 Task: Search for flights from Rome to Spain from August 4 to August 10 and ensure the language is set to English (United States).
Action: Mouse moved to (570, 654)
Screenshot: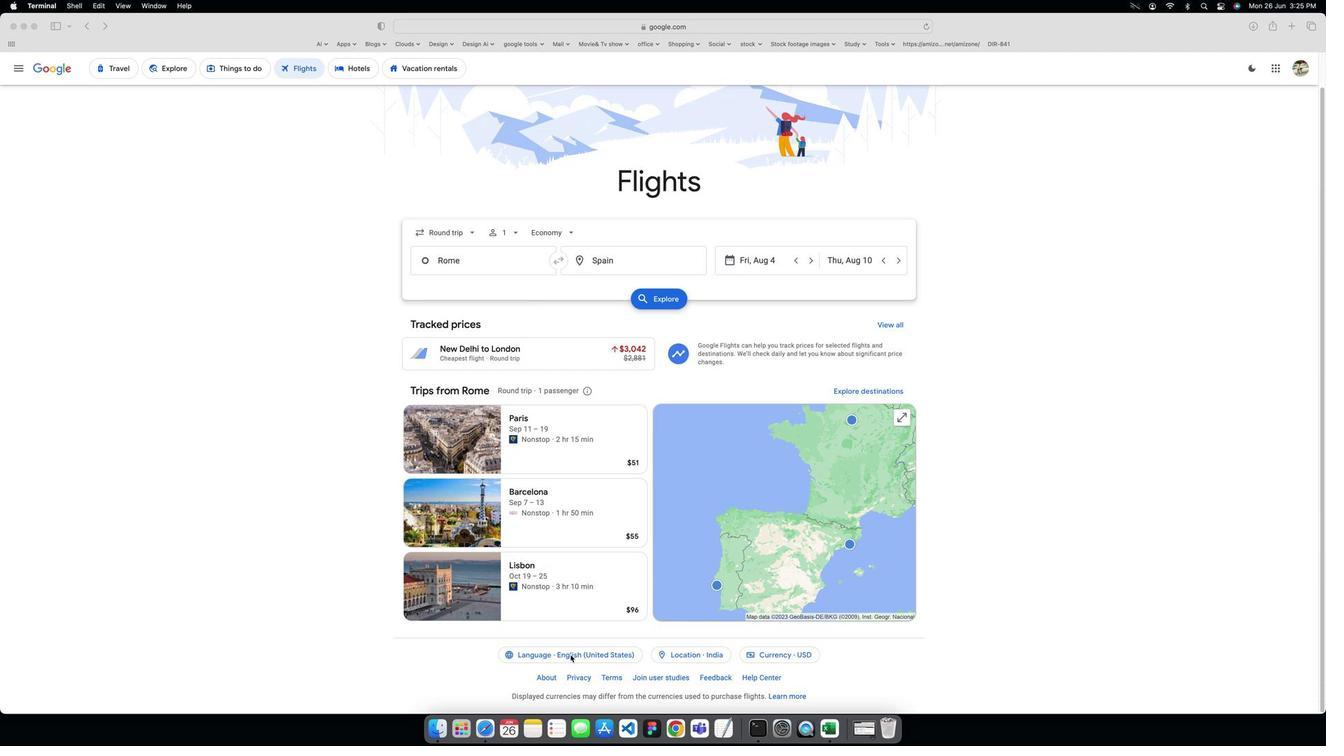 
Action: Mouse pressed left at (570, 654)
Screenshot: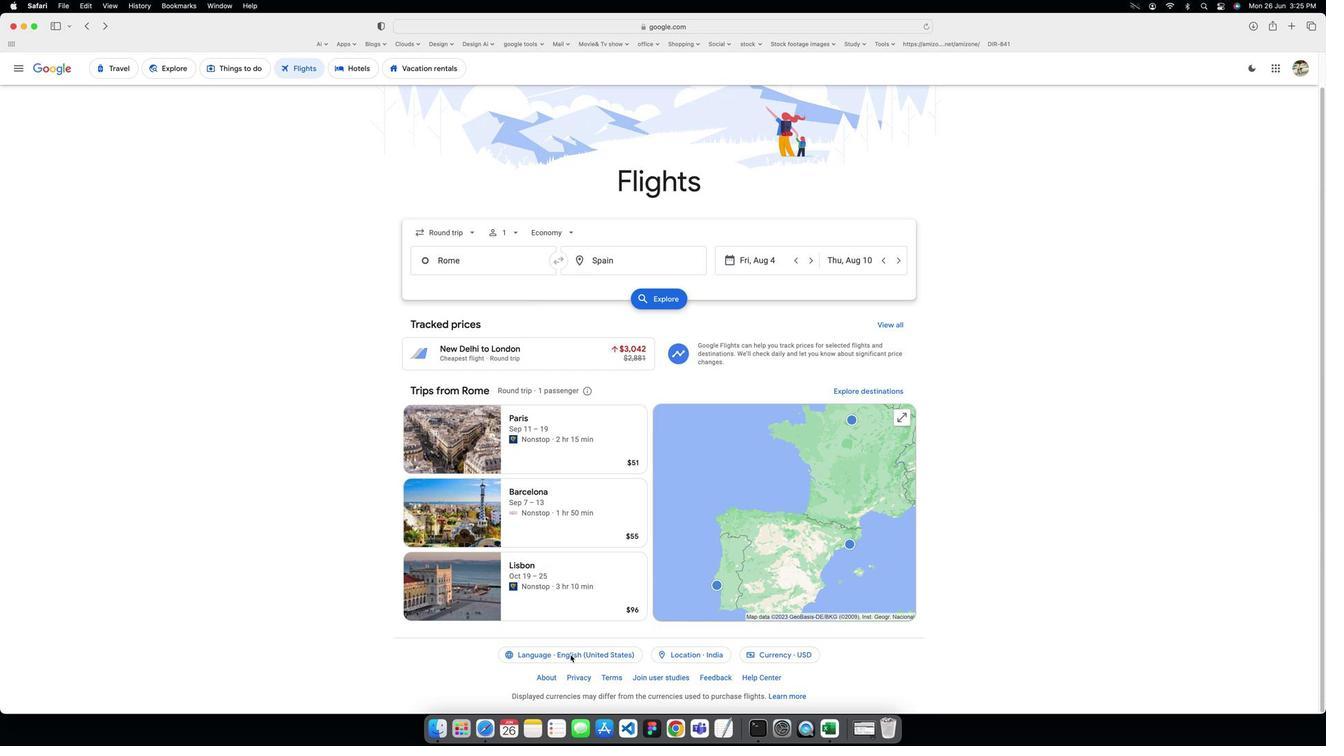 
Action: Mouse moved to (564, 654)
Screenshot: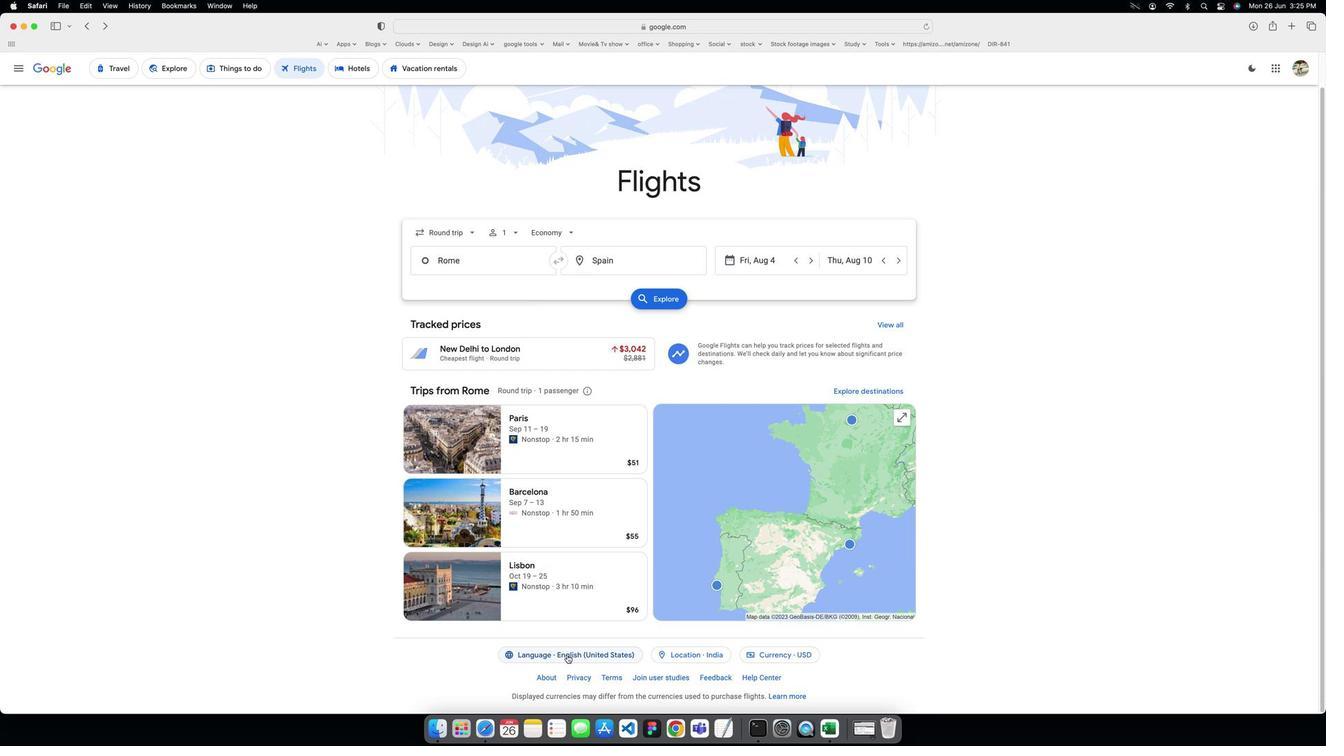 
Action: Mouse pressed left at (564, 654)
Screenshot: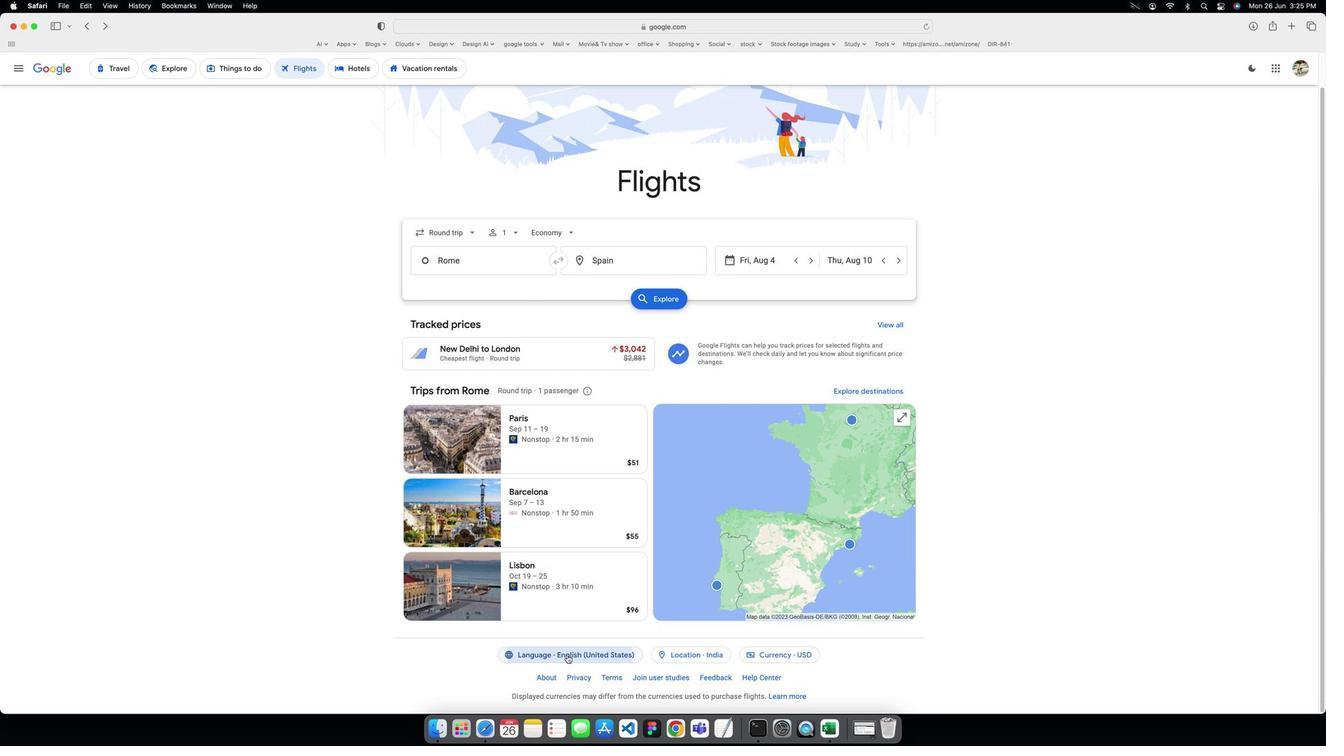 
Action: Mouse moved to (674, 445)
Screenshot: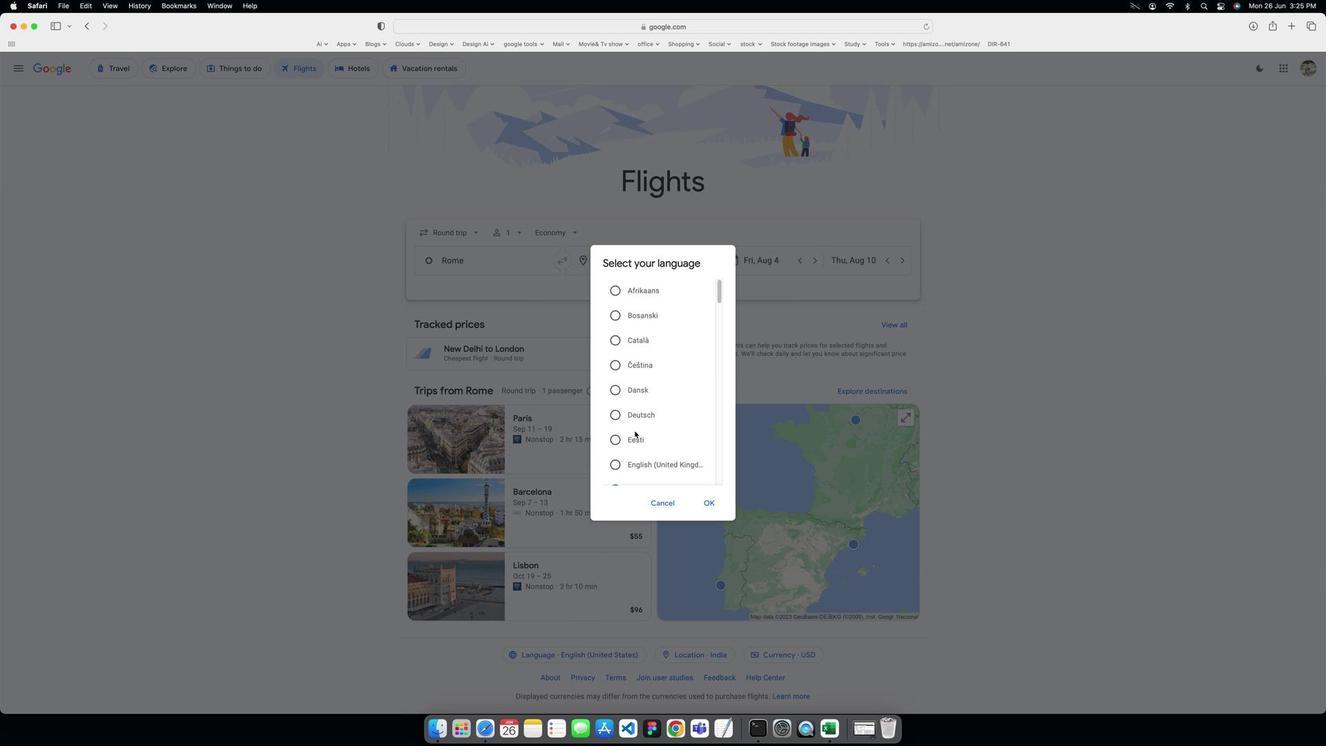 
Action: Mouse scrolled (674, 445) with delta (-358, 43)
Screenshot: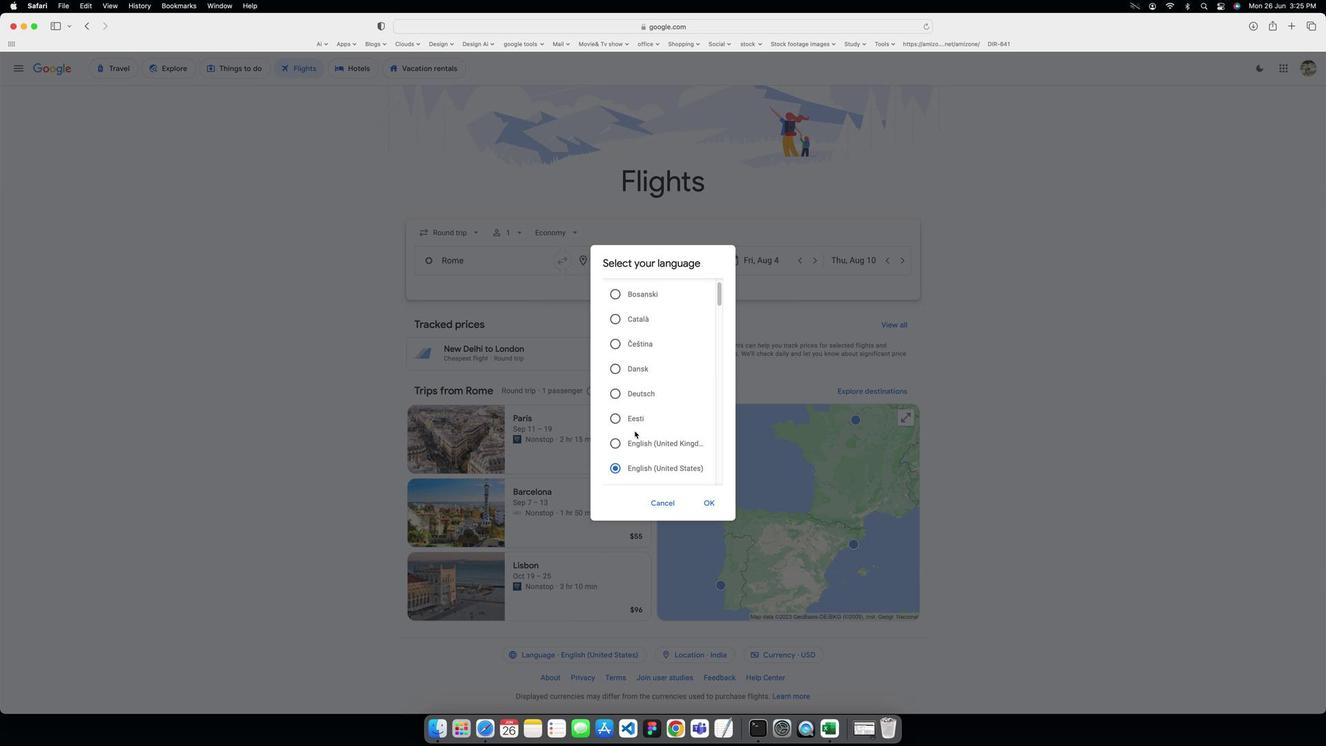 
Action: Mouse scrolled (674, 445) with delta (-358, 43)
Screenshot: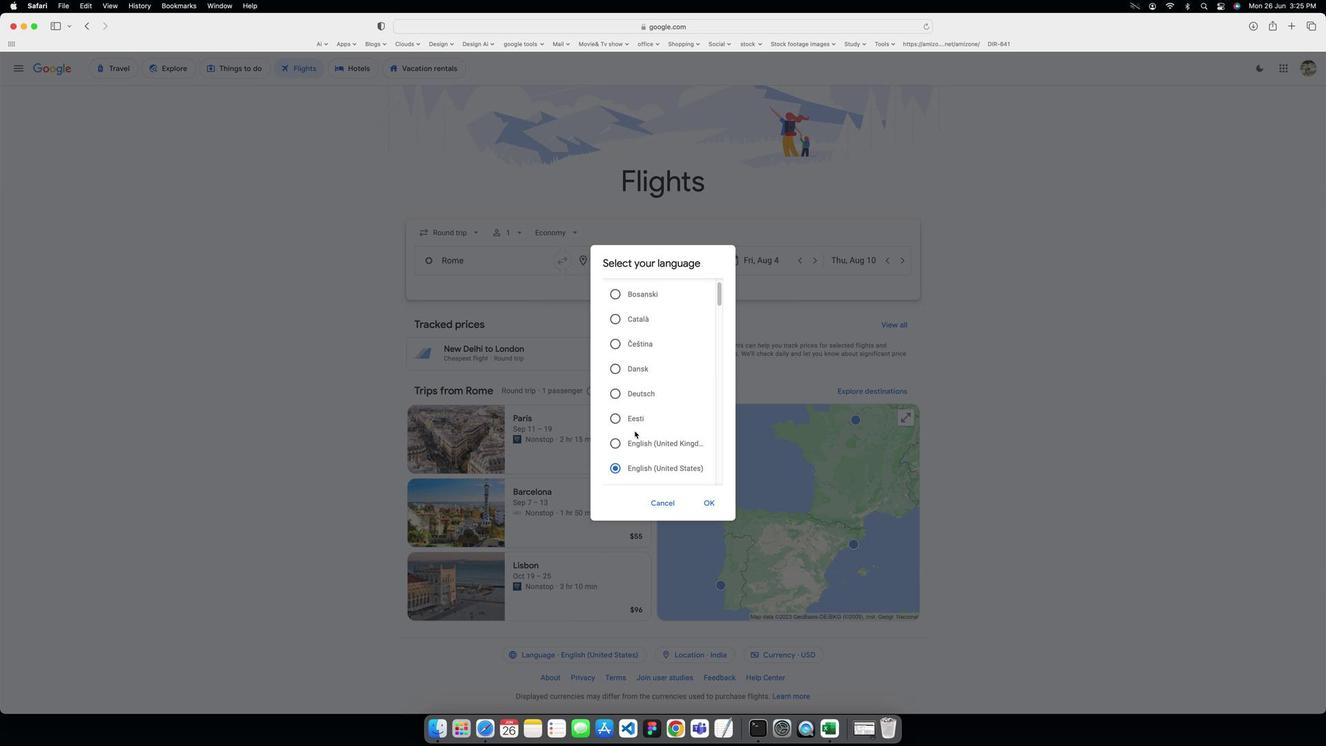 
Action: Mouse scrolled (674, 445) with delta (-358, 42)
Screenshot: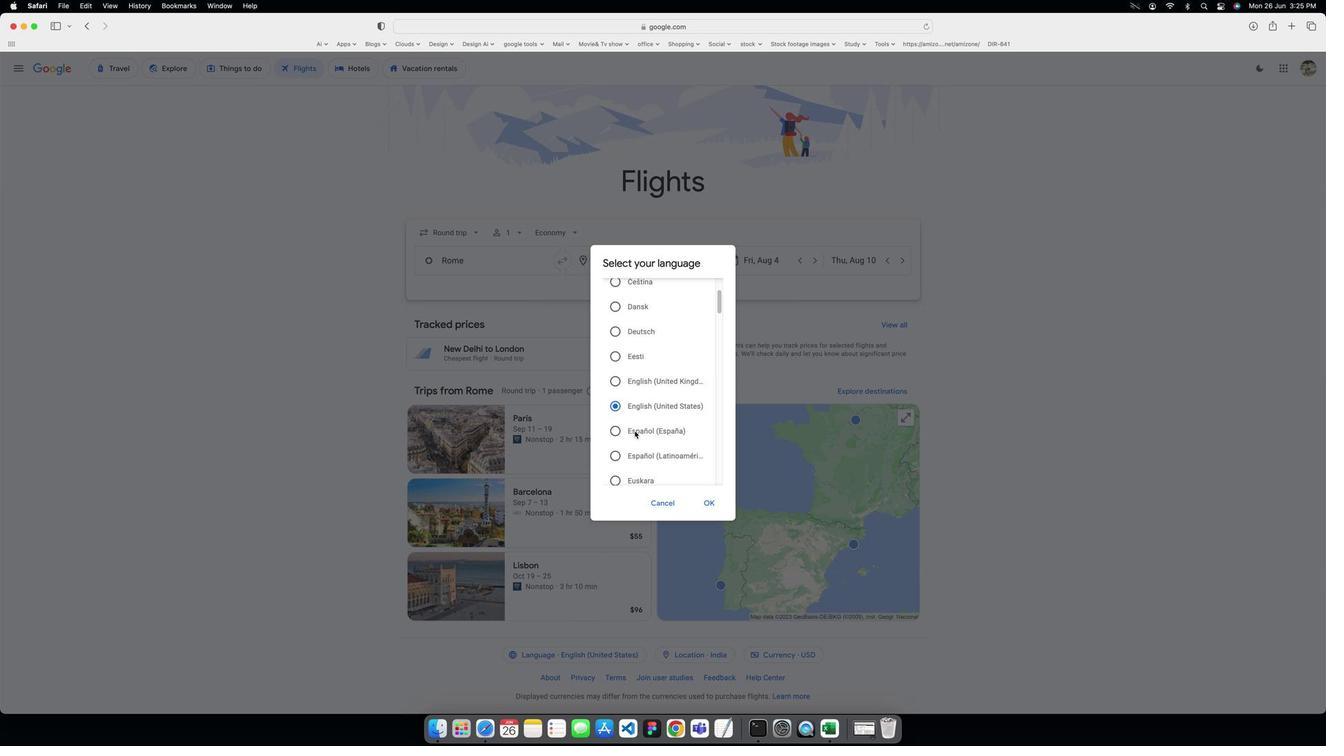 
Action: Mouse scrolled (674, 445) with delta (-358, 43)
Screenshot: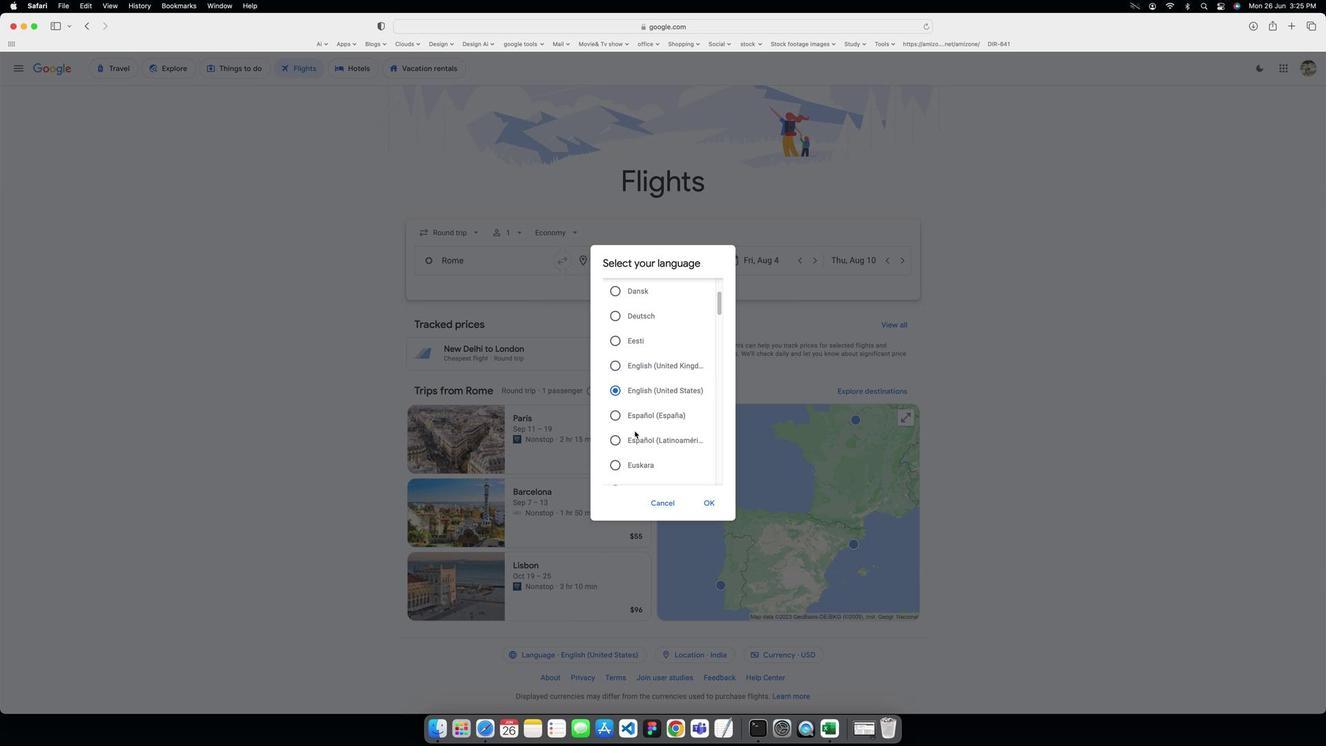 
Action: Mouse scrolled (674, 445) with delta (-358, 43)
Screenshot: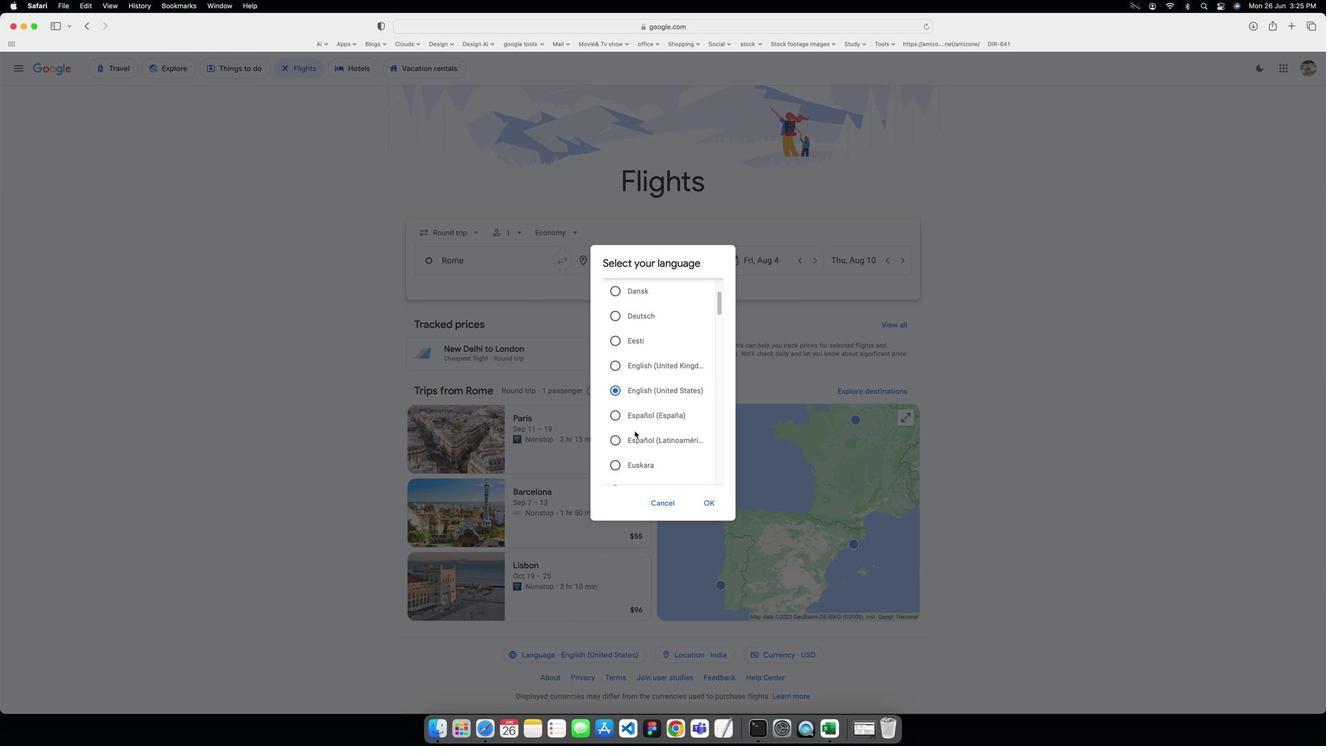 
Action: Mouse scrolled (674, 445) with delta (-358, 42)
Screenshot: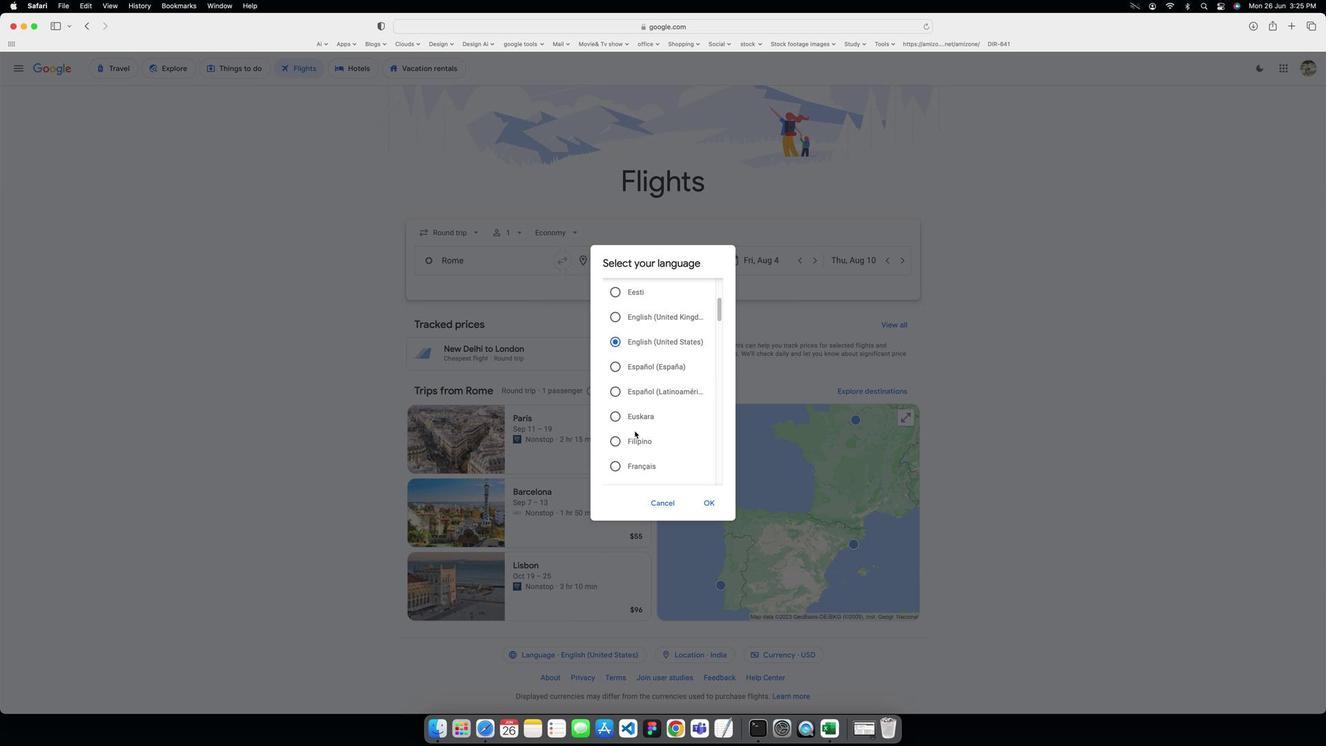 
Action: Mouse scrolled (674, 445) with delta (-358, 43)
Screenshot: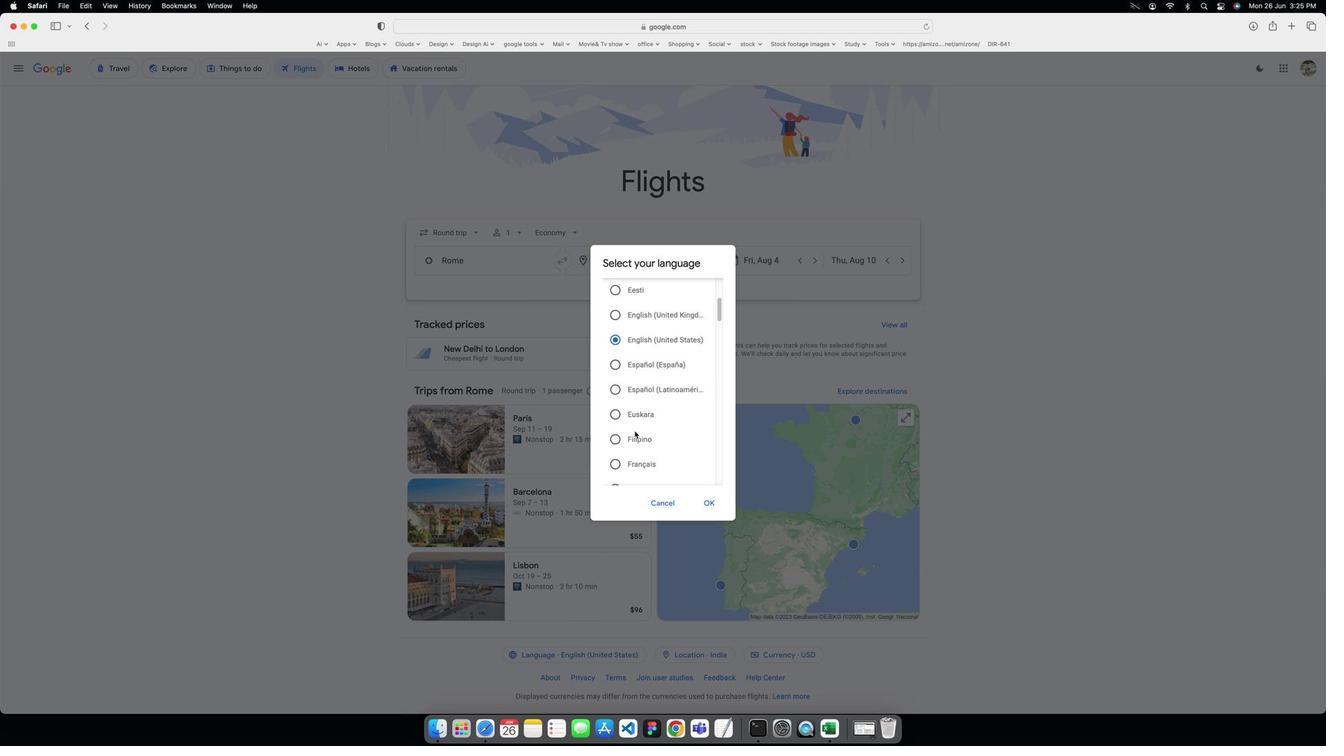 
Action: Mouse moved to (644, 453)
Screenshot: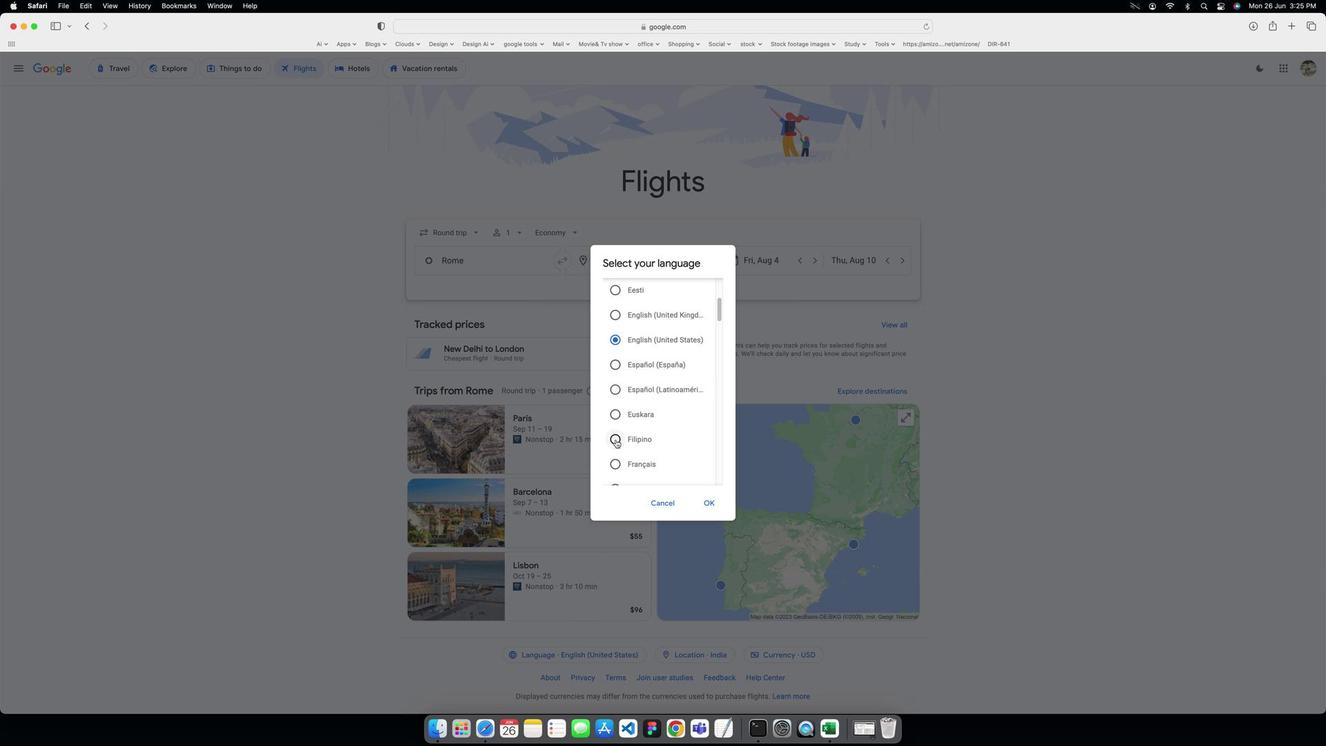 
Action: Mouse pressed left at (644, 453)
Screenshot: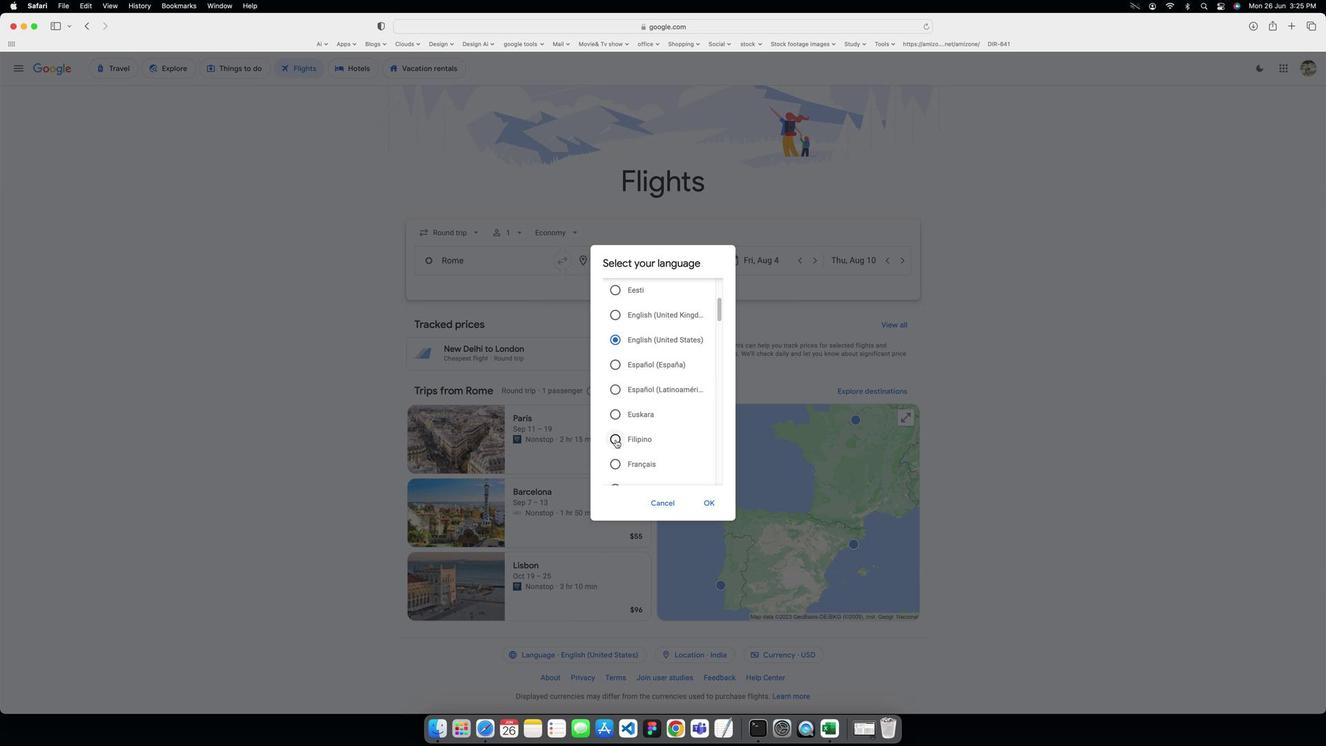 
Action: Mouse moved to (792, 511)
Screenshot: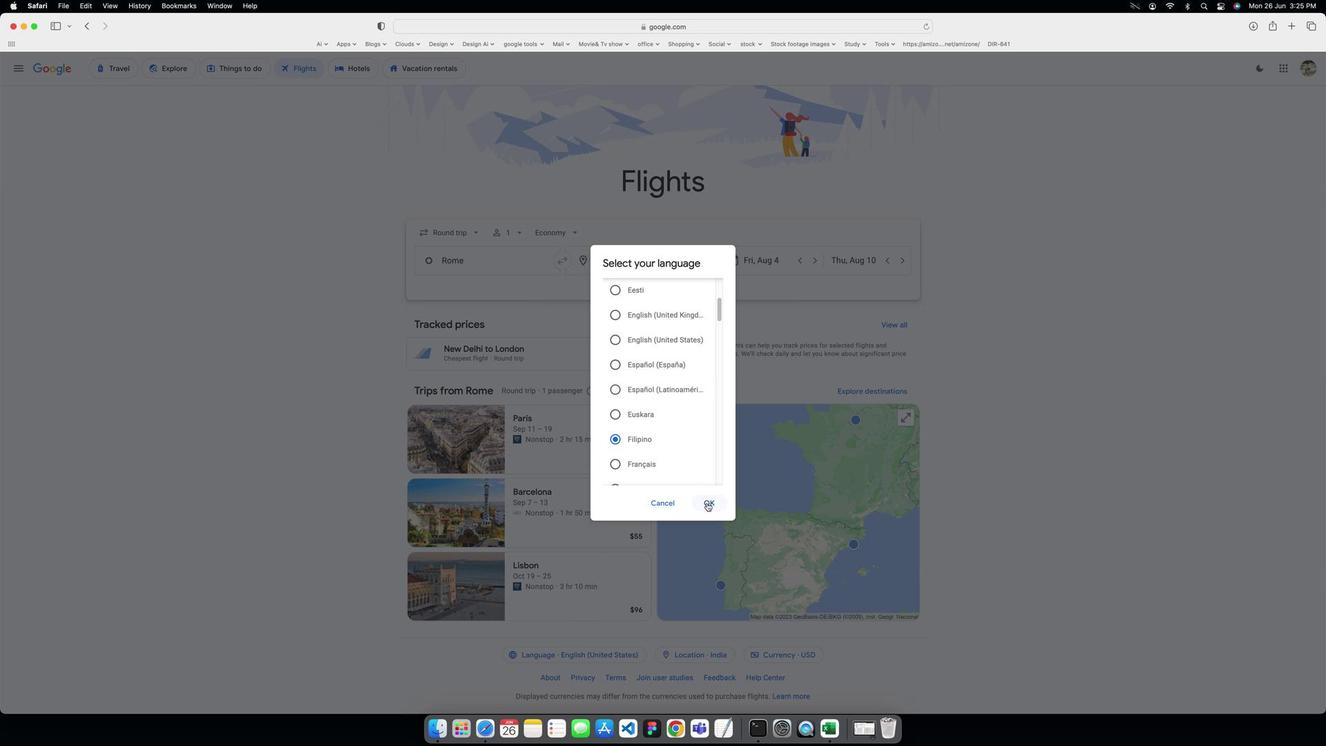 
Action: Mouse pressed left at (792, 511)
Screenshot: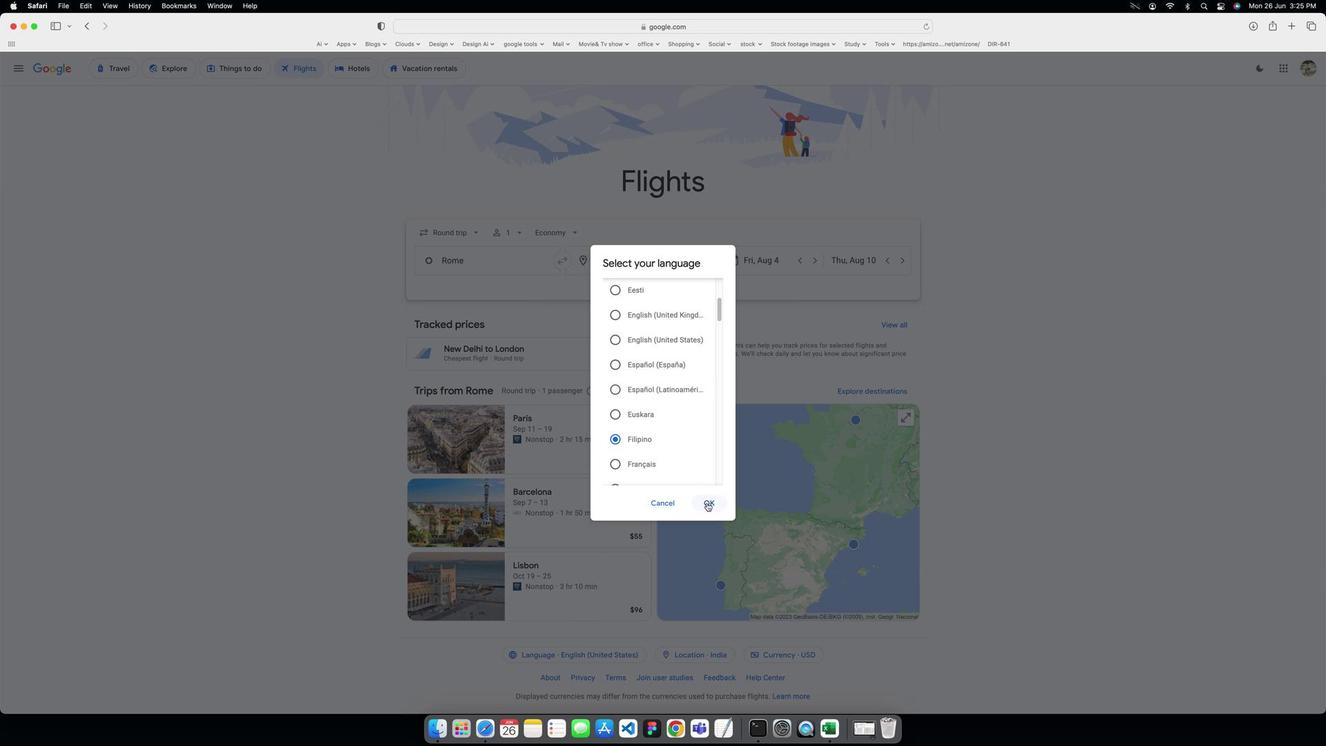 
